 Task: Create a blank project BioForge with privacy Public and default view as List and in the team Taskers . Create three sections in the project as To-Do, Doing and Done
Action: Mouse scrolled (572, 389) with delta (0, 0)
Screenshot: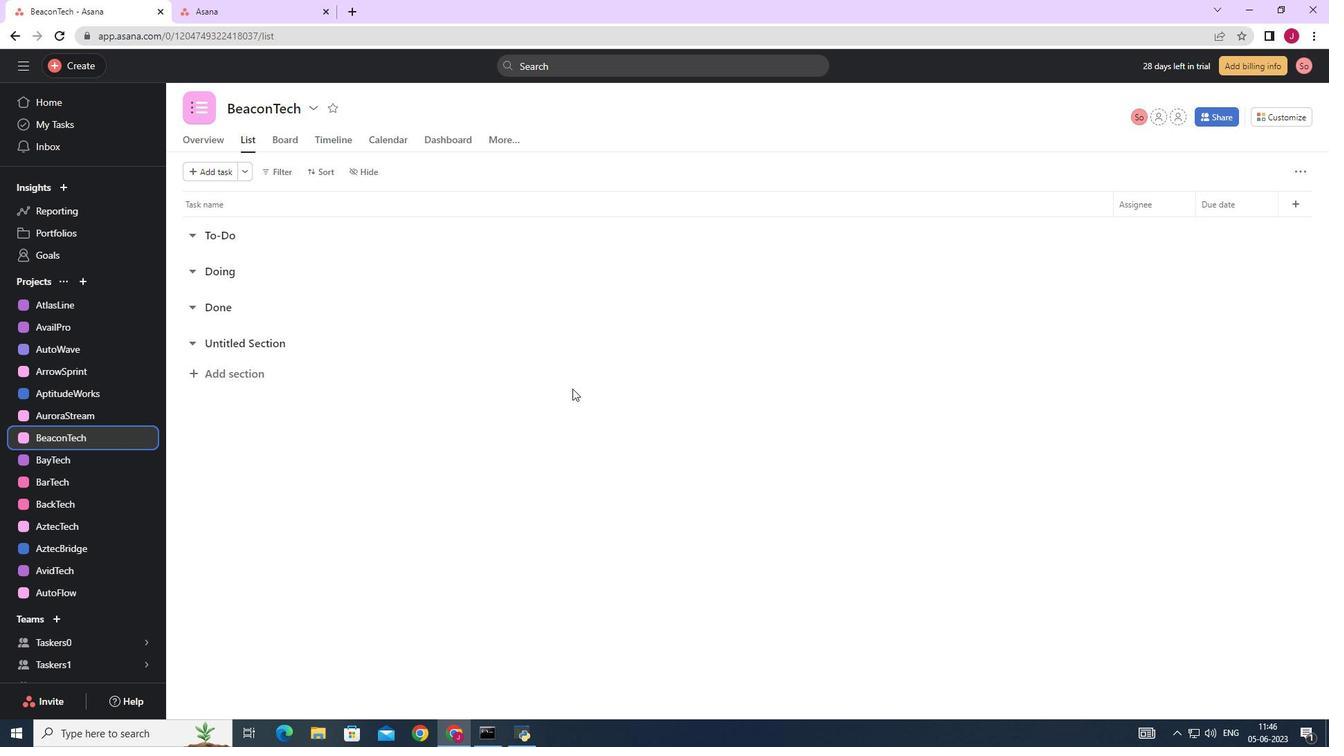 
Action: Mouse scrolled (572, 389) with delta (0, 0)
Screenshot: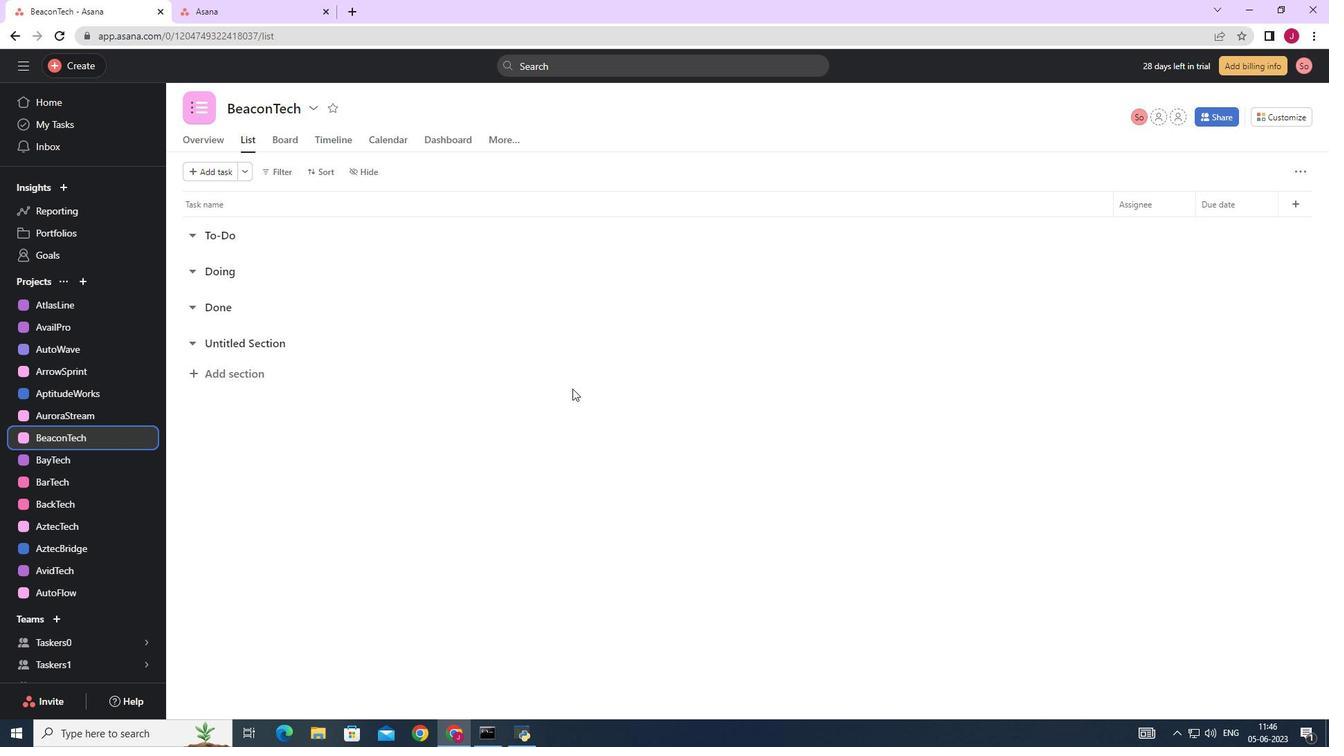 
Action: Mouse moved to (81, 282)
Screenshot: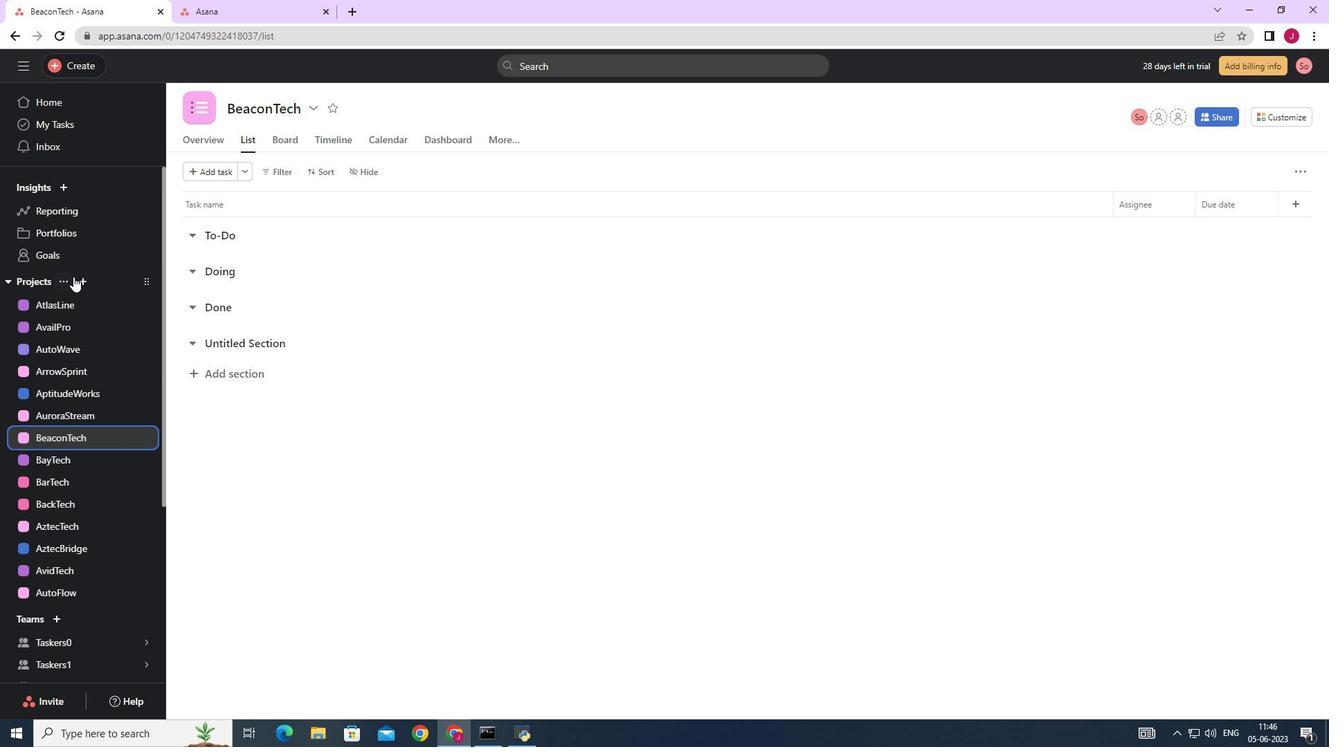 
Action: Mouse pressed left at (81, 282)
Screenshot: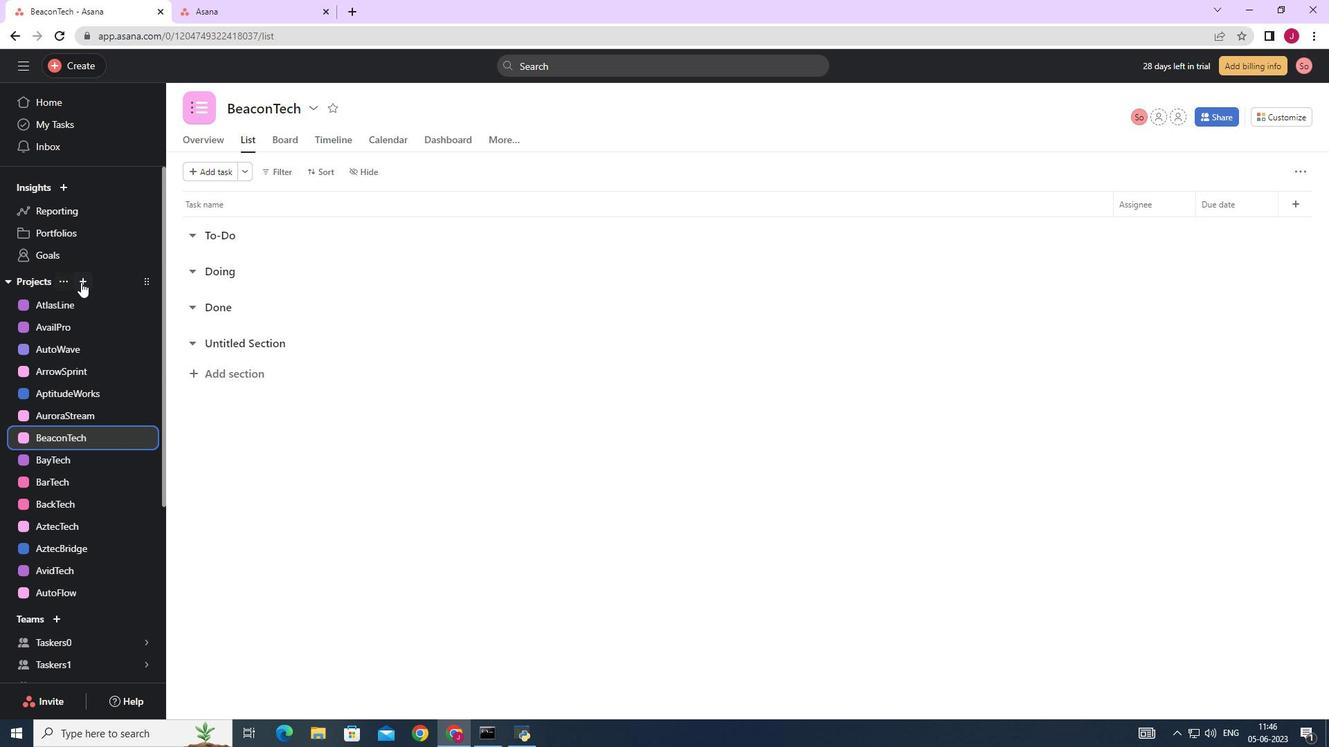 
Action: Mouse moved to (136, 310)
Screenshot: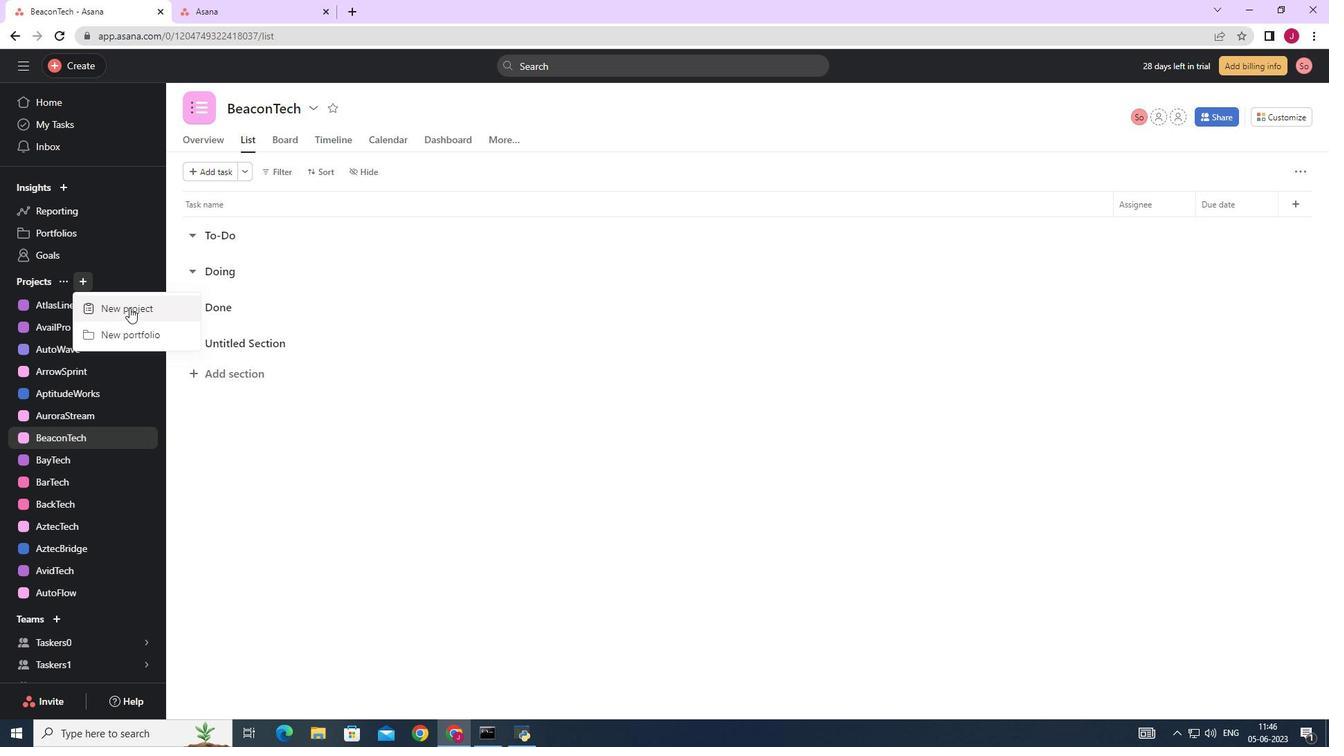 
Action: Mouse pressed left at (136, 310)
Screenshot: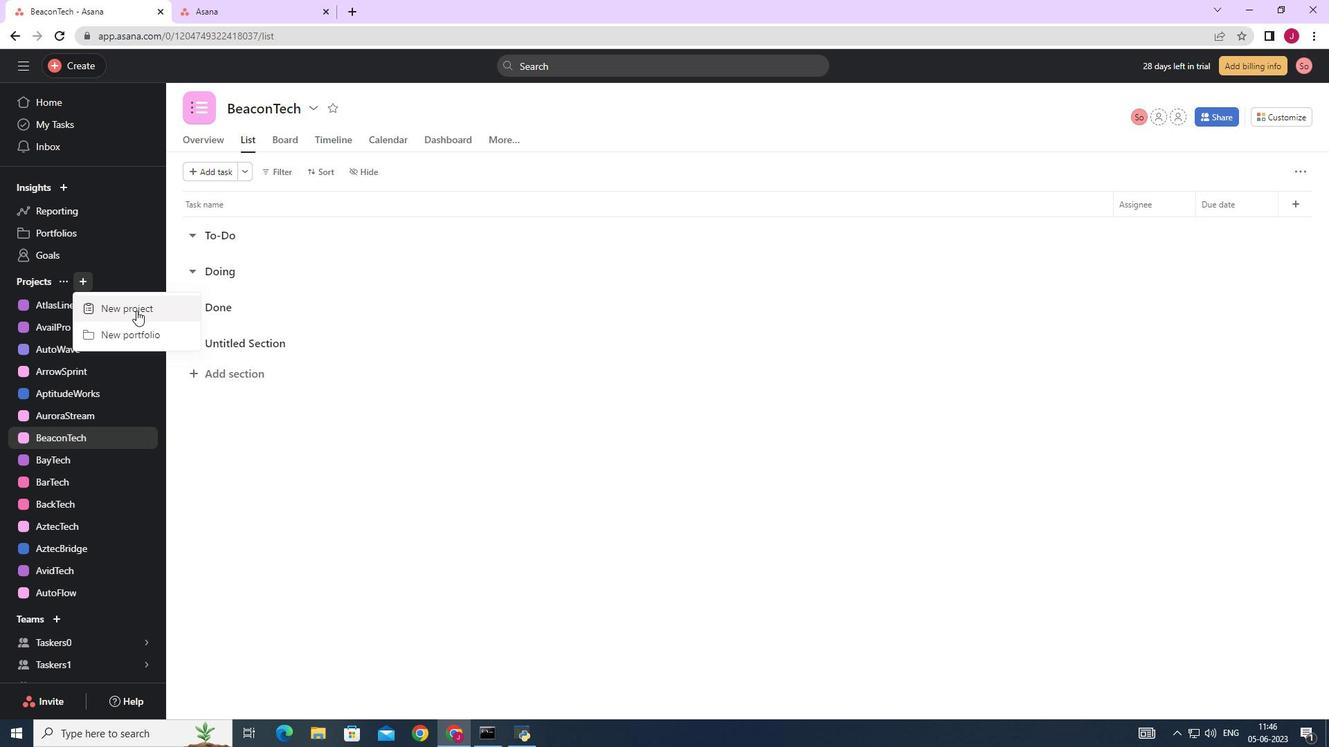 
Action: Mouse moved to (567, 279)
Screenshot: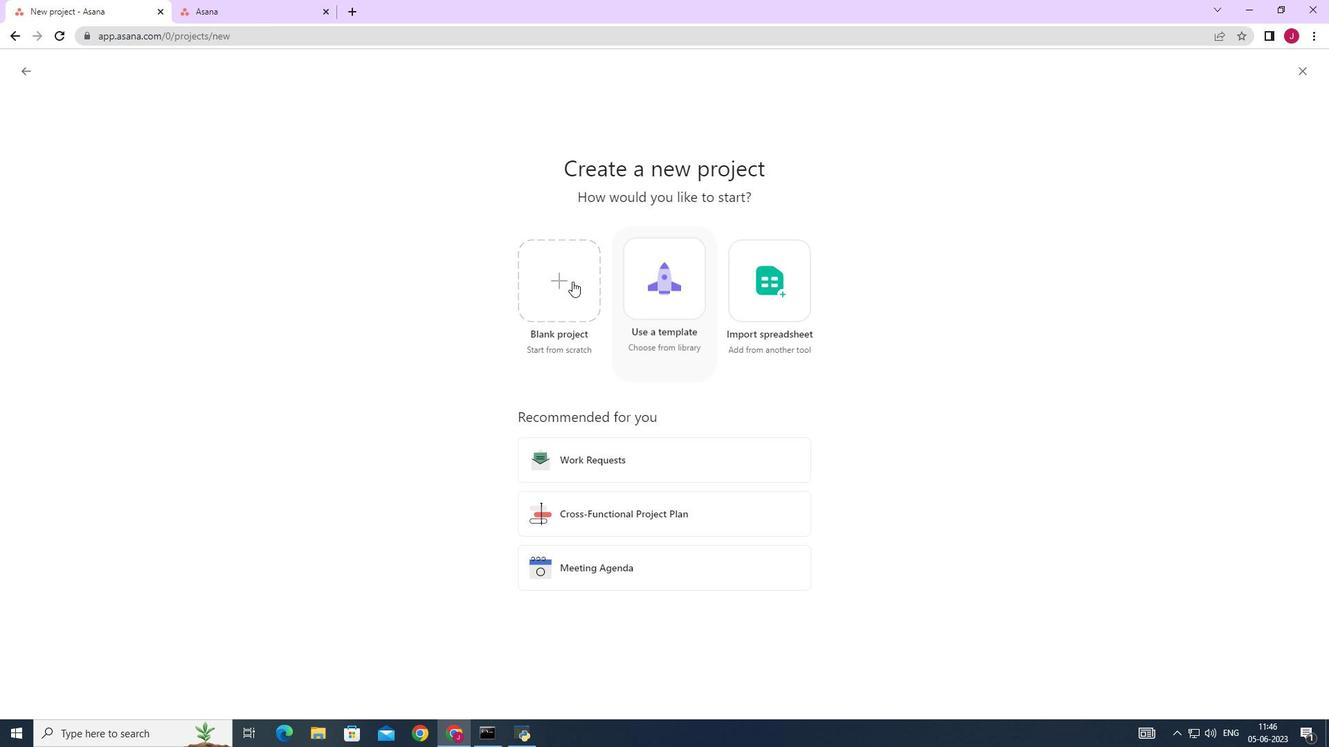 
Action: Mouse pressed left at (567, 279)
Screenshot: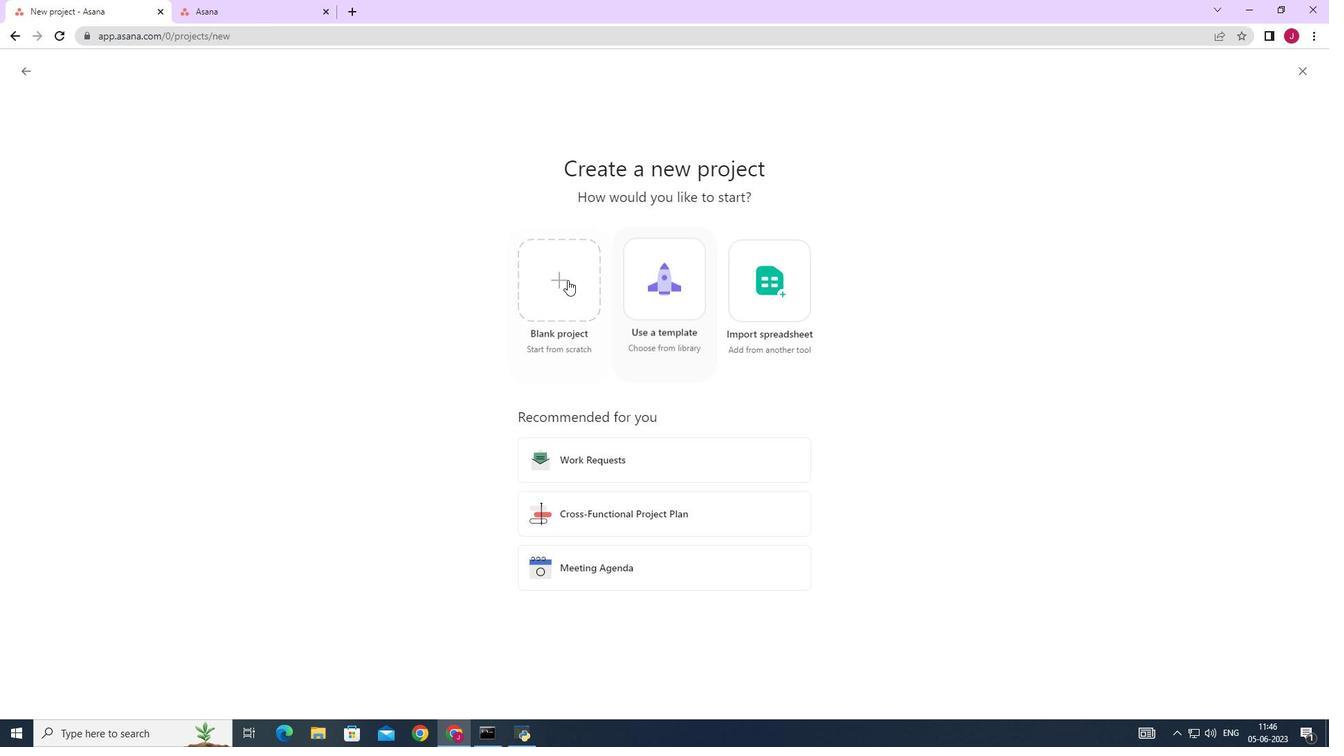 
Action: Mouse moved to (254, 173)
Screenshot: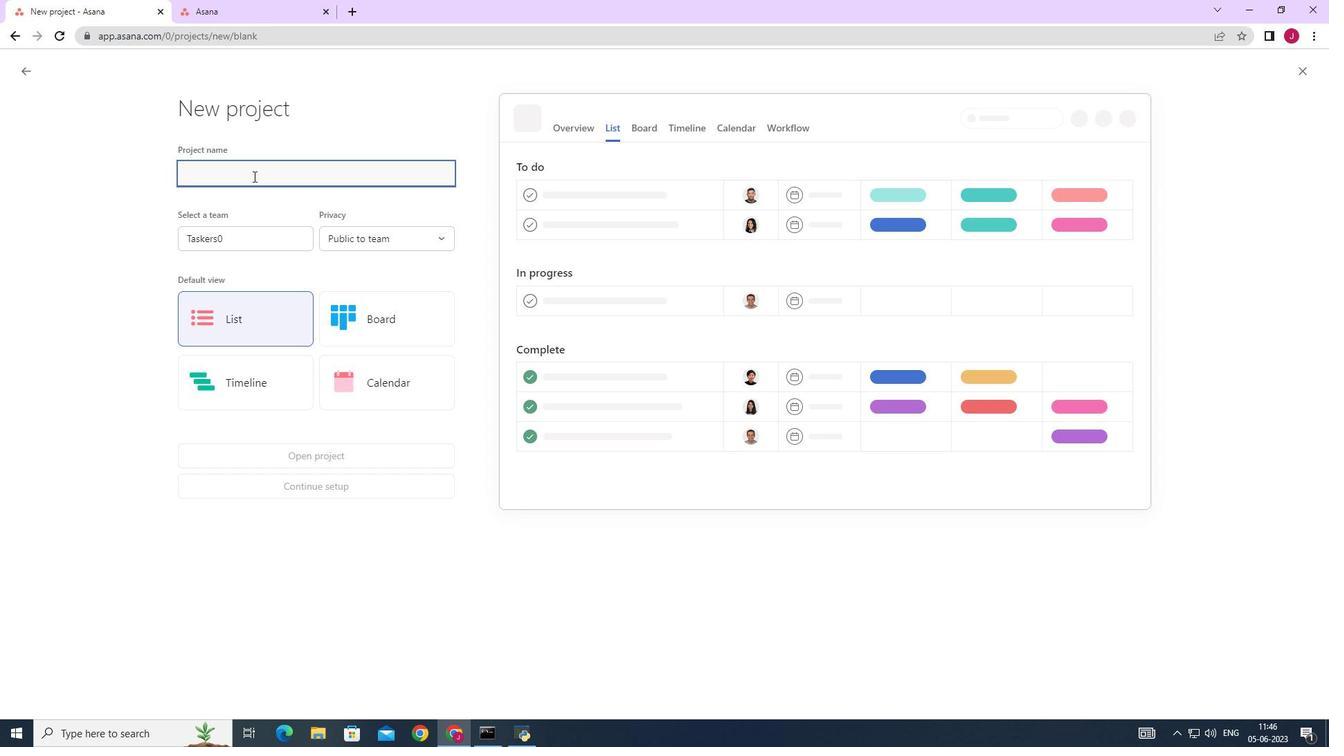 
Action: Key pressed <Key.caps_lock>B<Key.caps_lock>io<Key.caps_lock>F<Key.caps_lock>orge
Screenshot: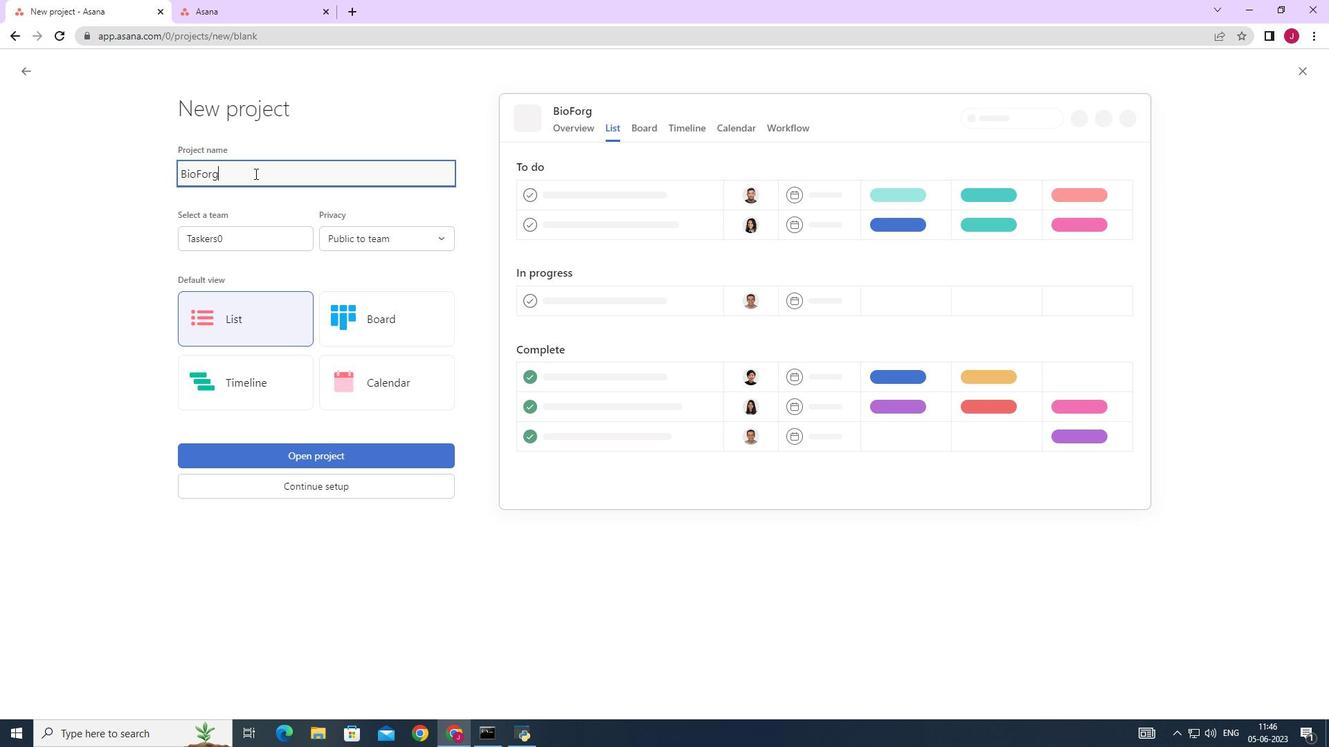 
Action: Mouse moved to (267, 236)
Screenshot: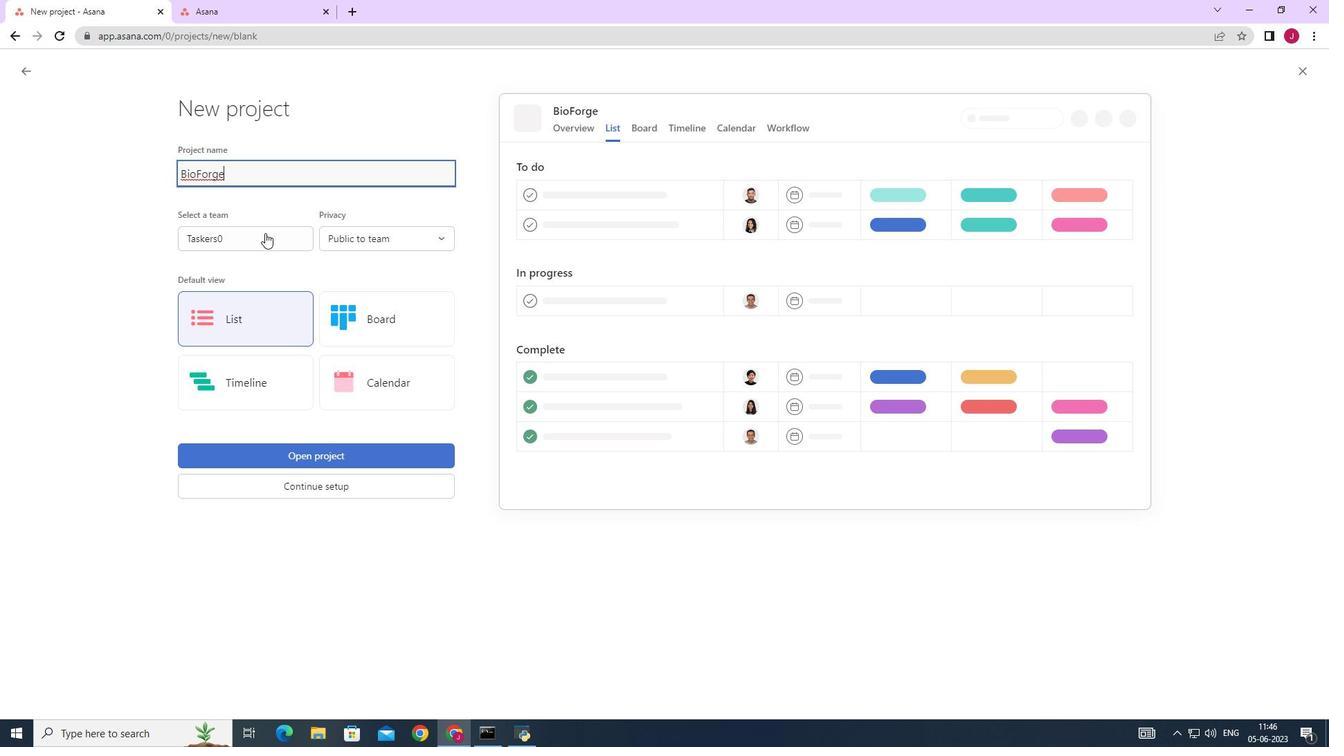 
Action: Mouse pressed left at (267, 236)
Screenshot: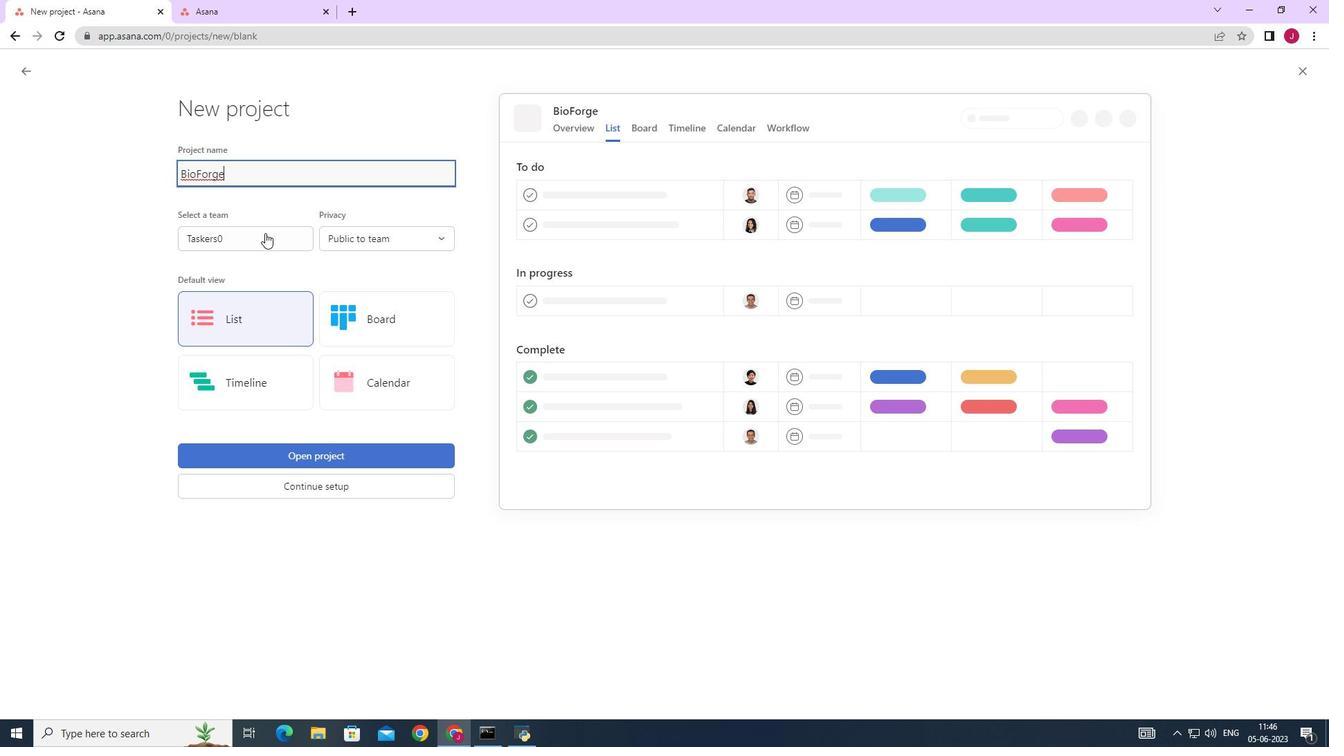 
Action: Mouse moved to (256, 292)
Screenshot: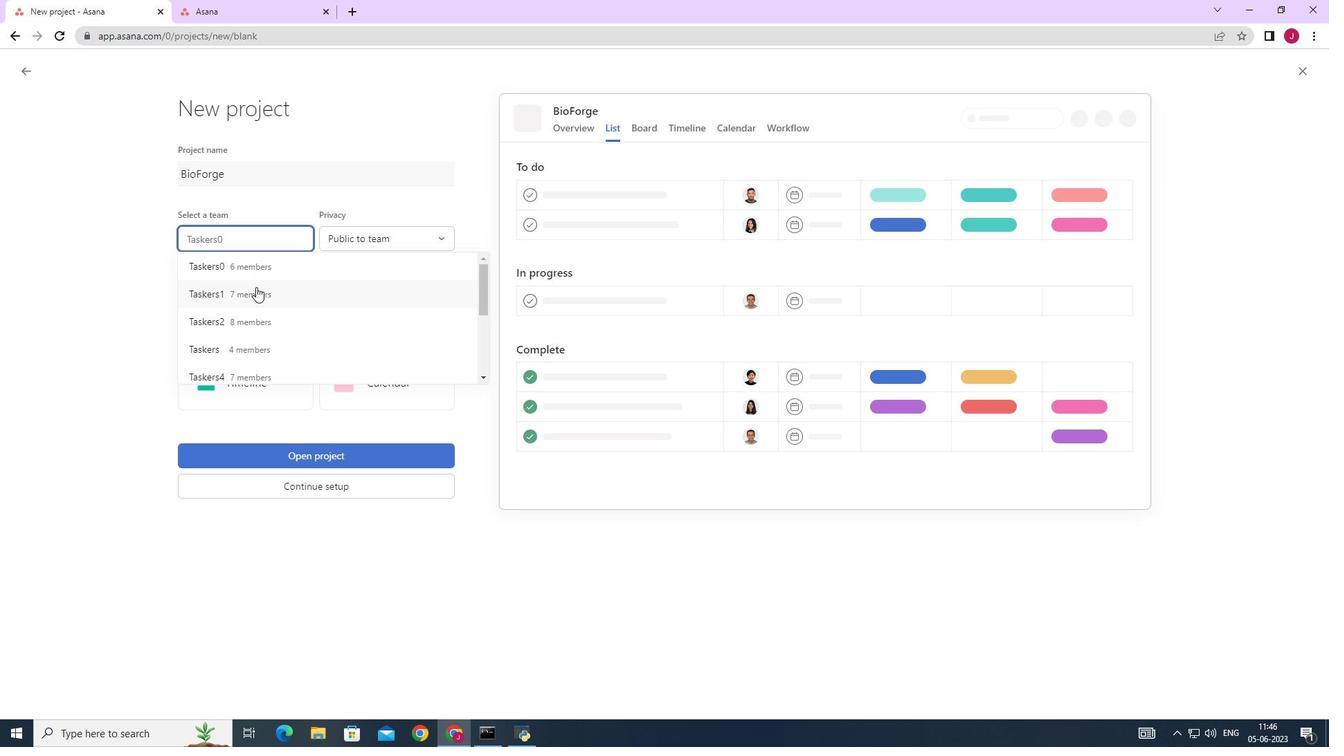 
Action: Mouse pressed left at (256, 292)
Screenshot: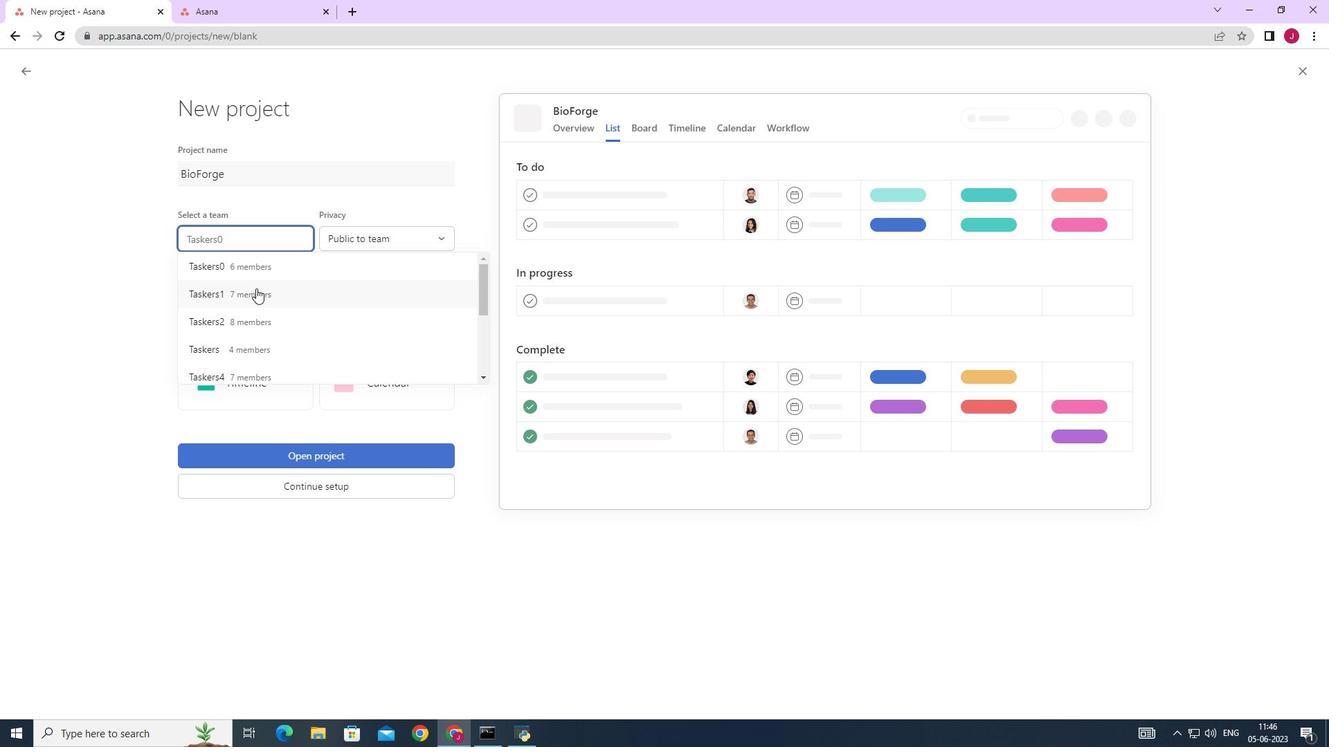 
Action: Mouse moved to (389, 236)
Screenshot: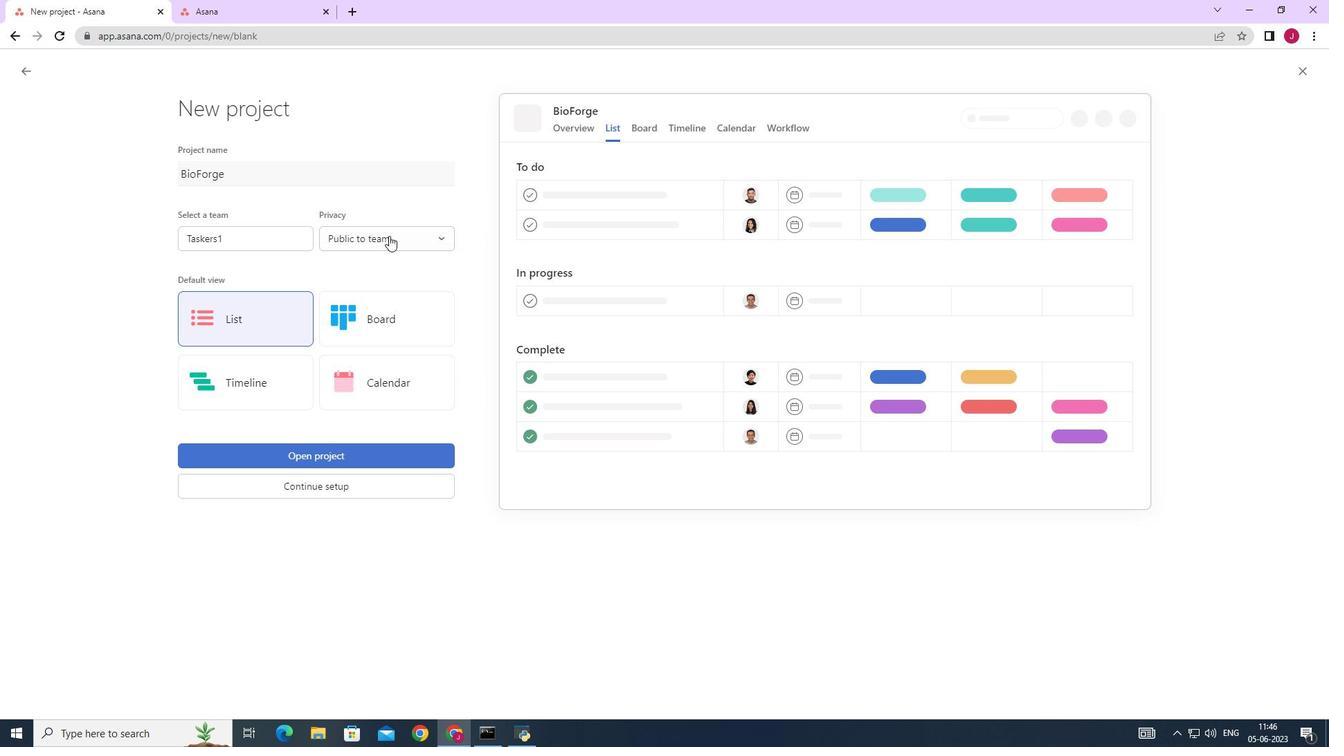 
Action: Mouse pressed left at (389, 236)
Screenshot: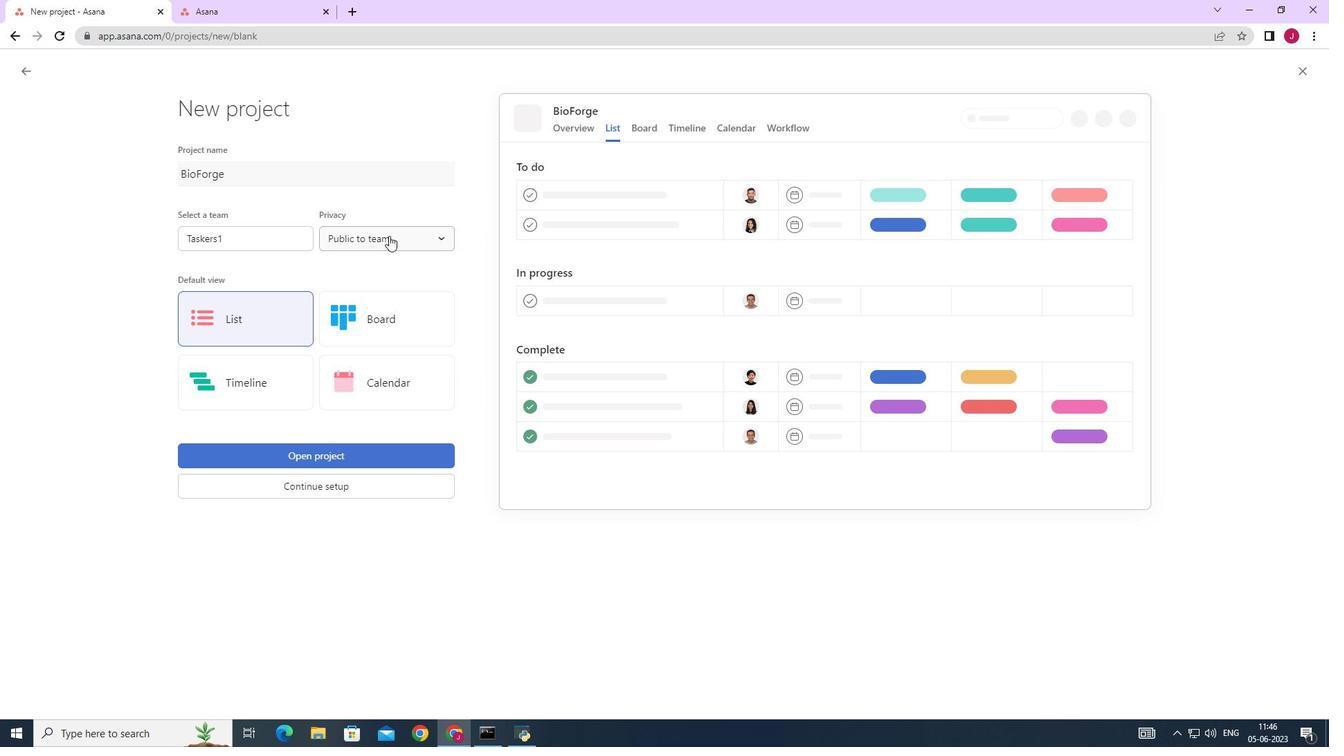 
Action: Mouse moved to (360, 259)
Screenshot: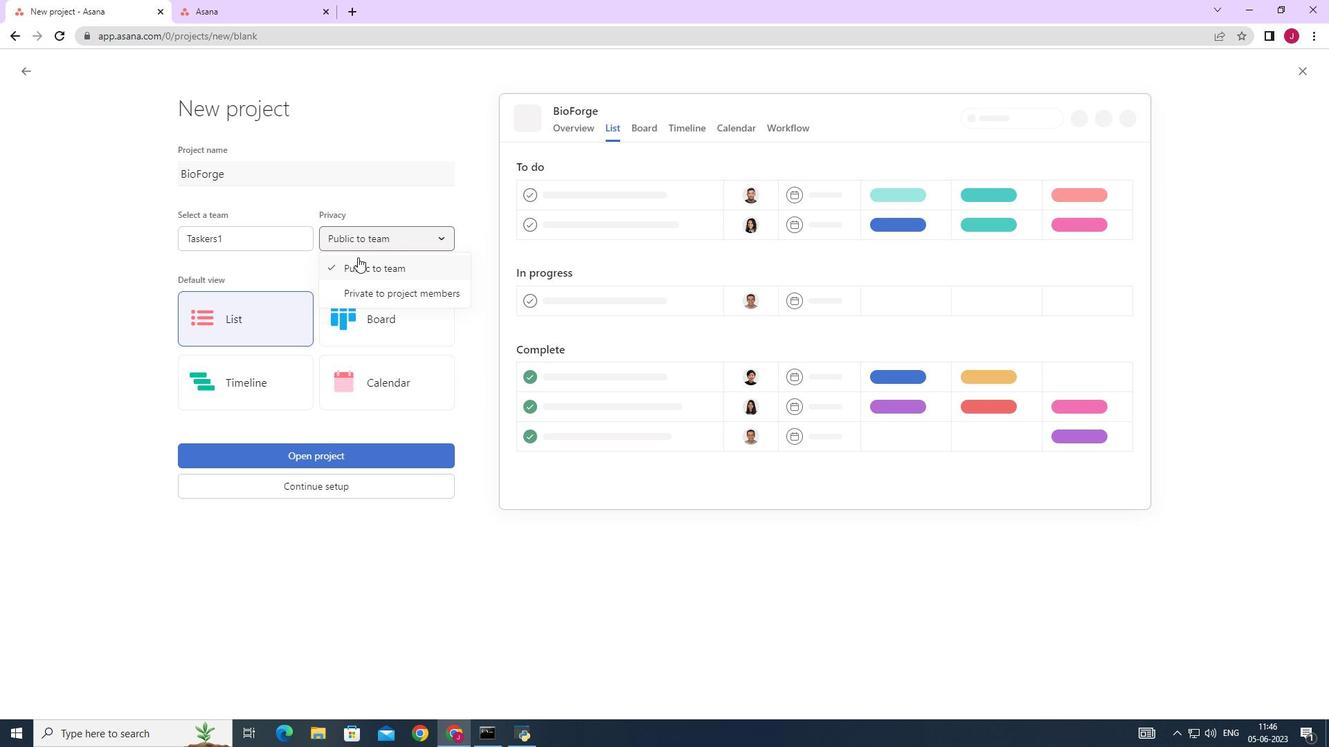 
Action: Mouse pressed left at (360, 259)
Screenshot: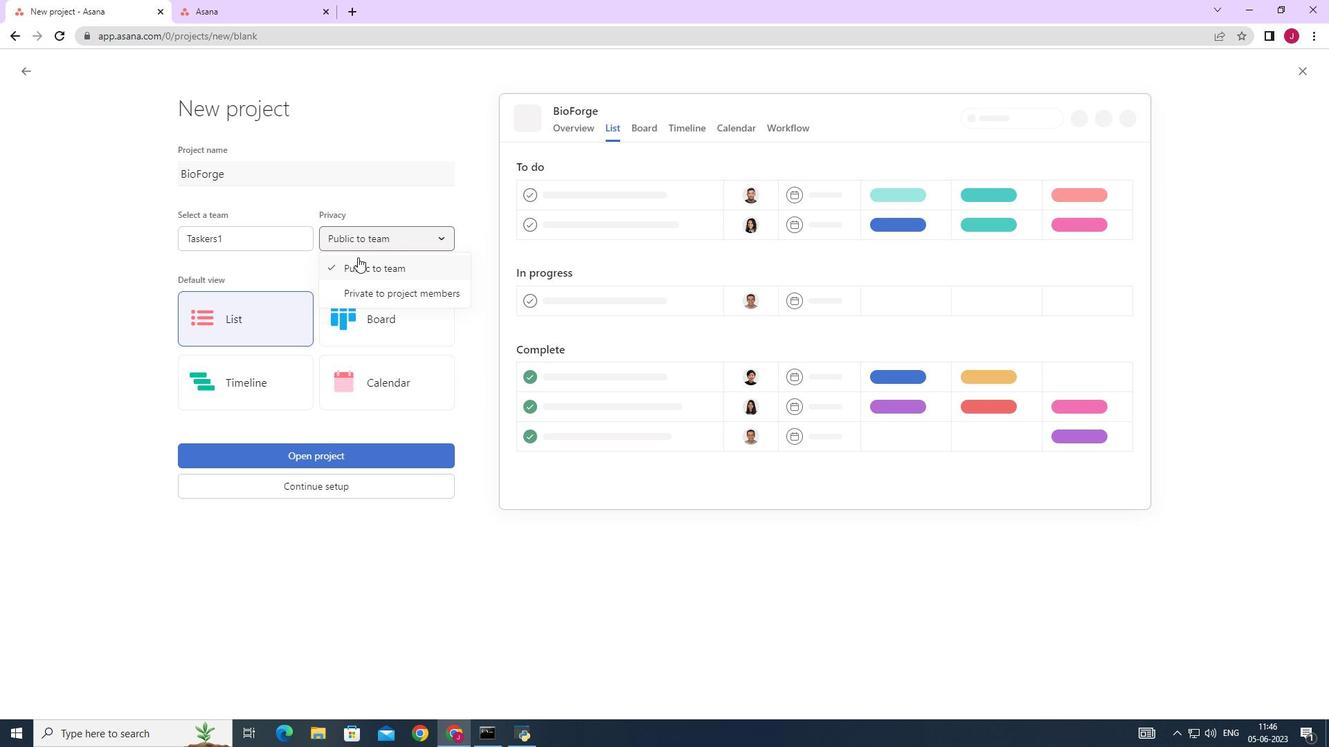 
Action: Mouse moved to (263, 315)
Screenshot: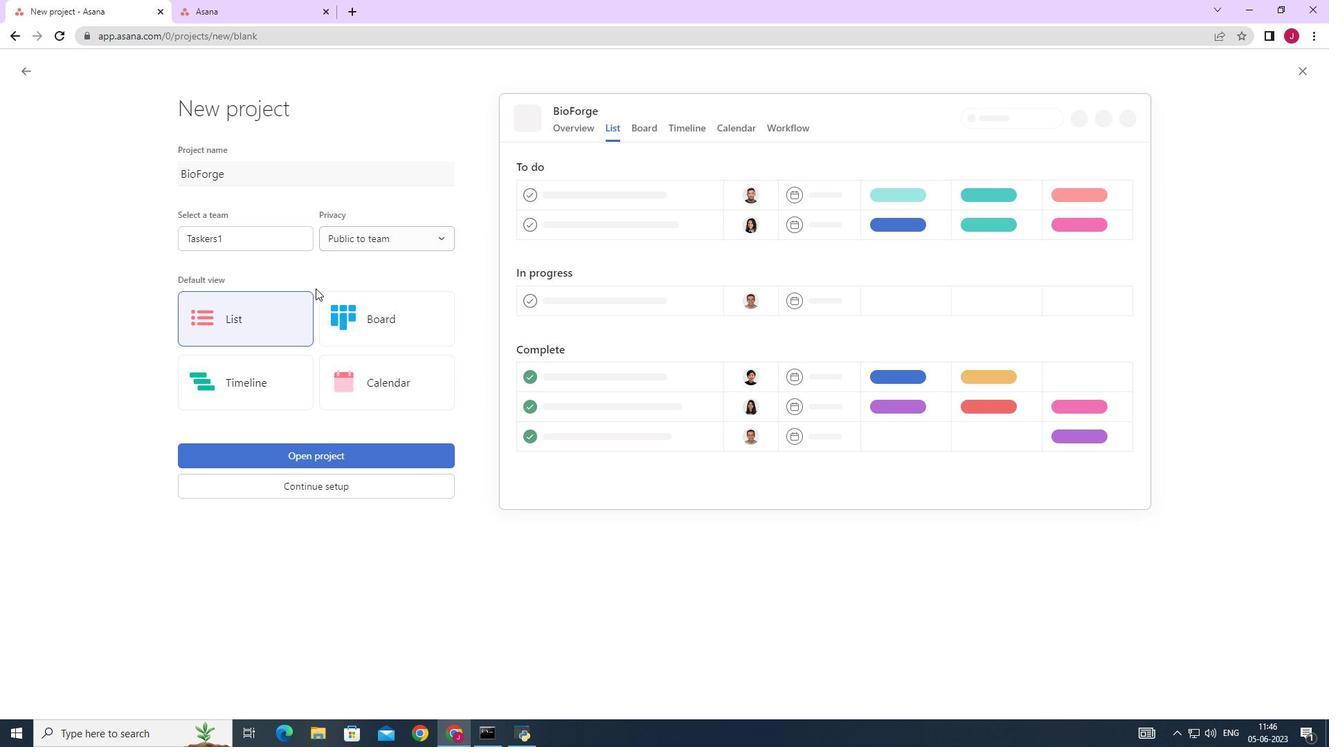 
Action: Mouse pressed left at (263, 315)
Screenshot: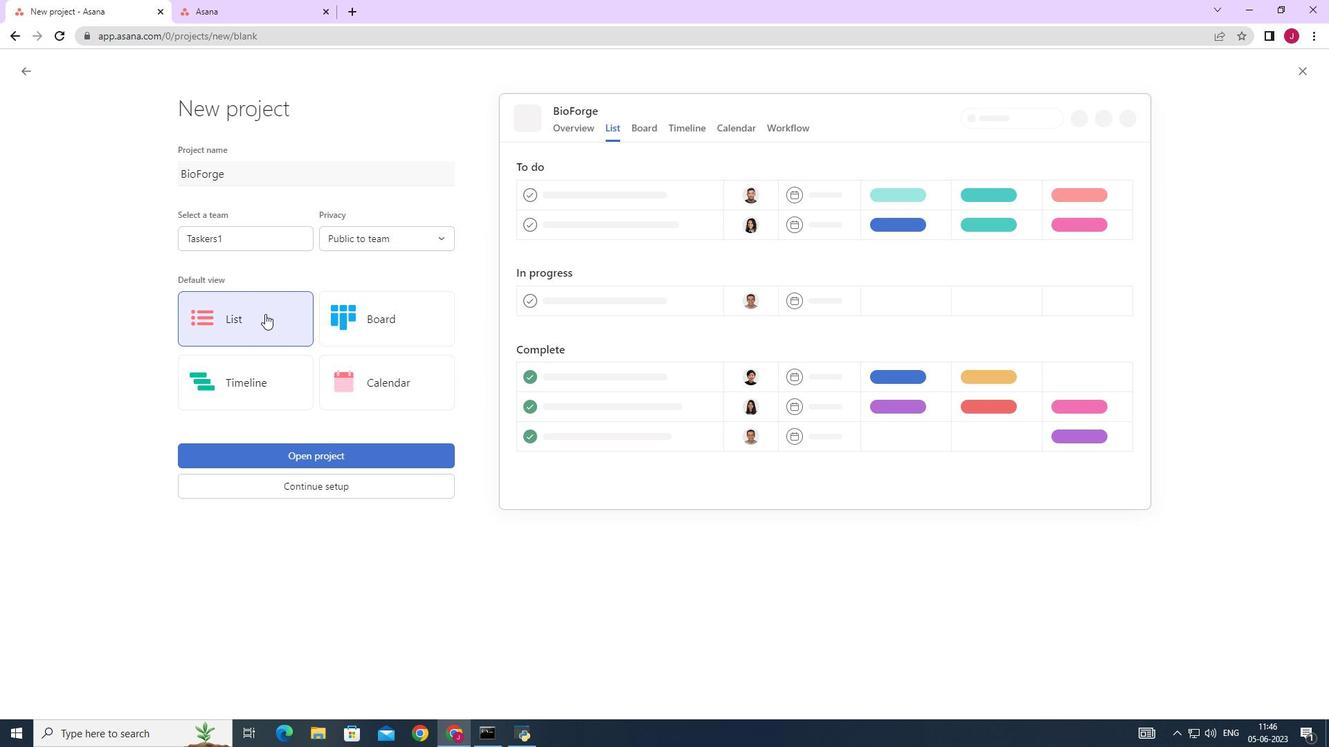 
Action: Mouse moved to (298, 450)
Screenshot: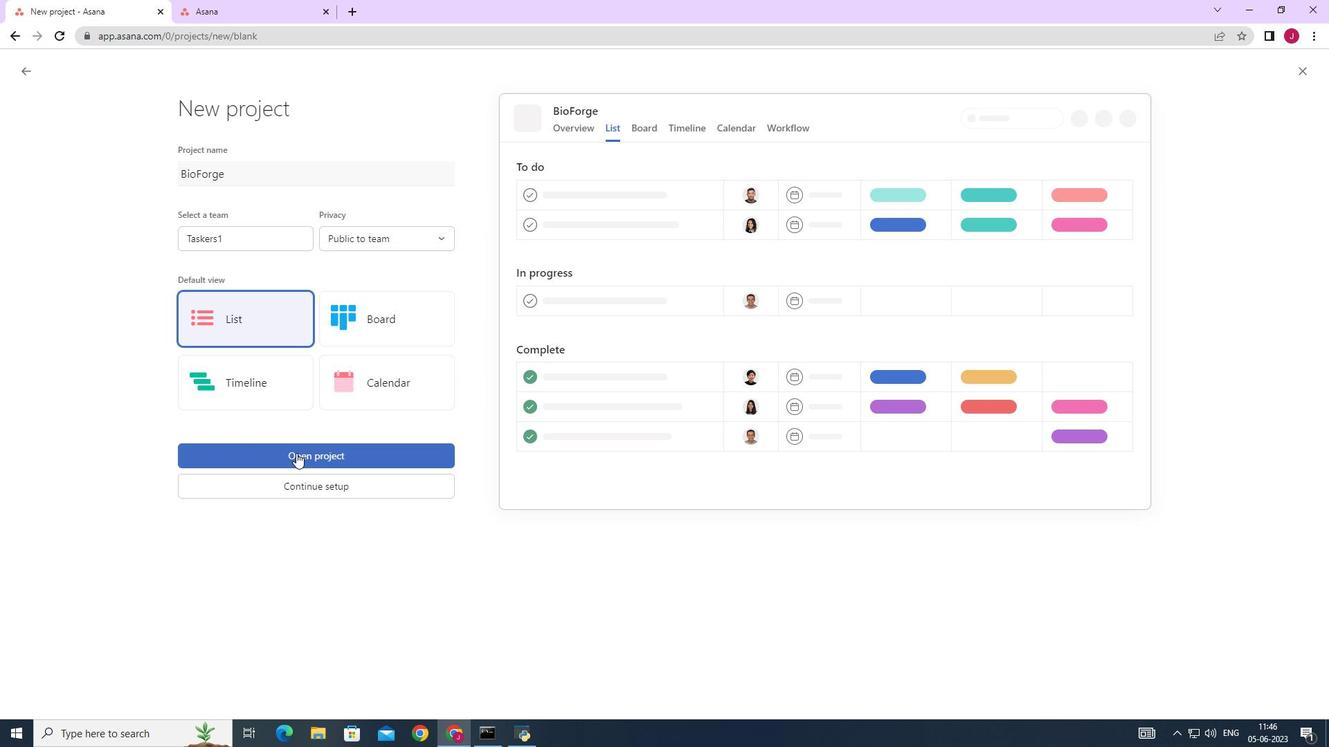 
Action: Mouse pressed left at (298, 450)
Screenshot: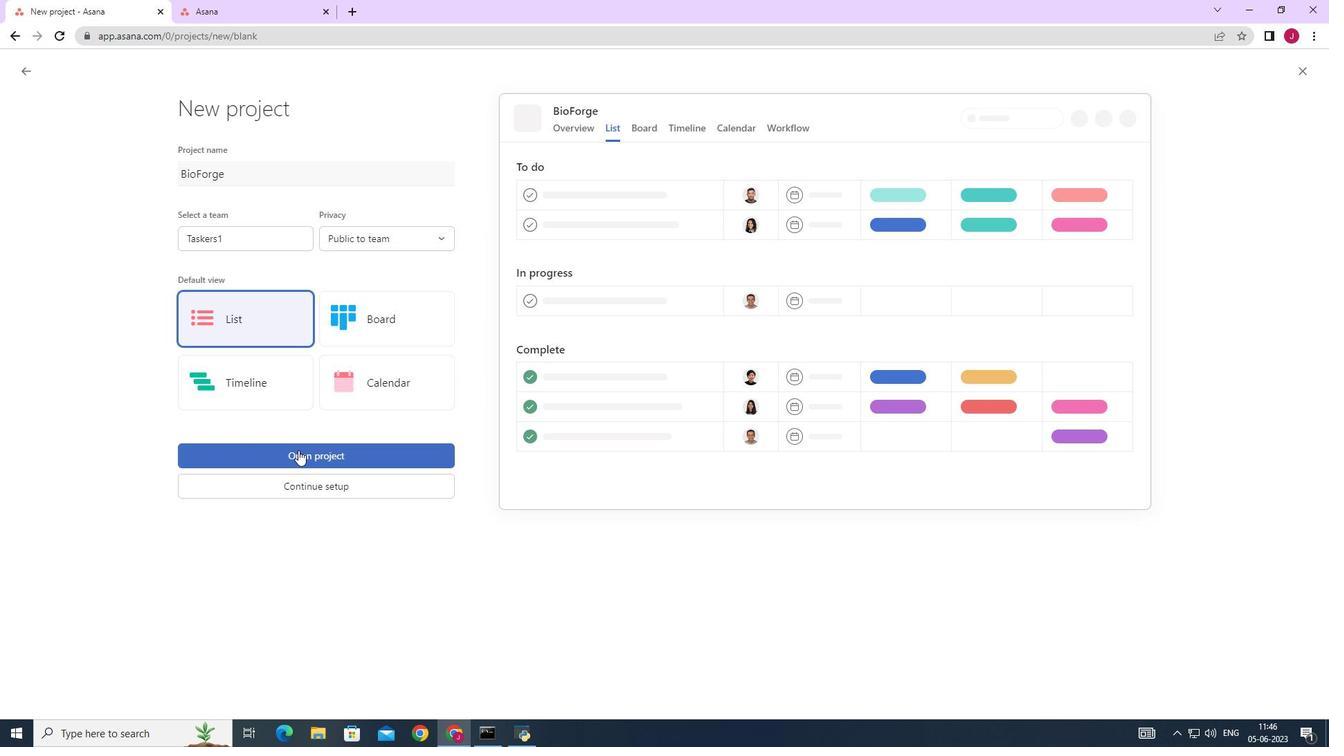 
